 Task: Toggle the show suggestions as a snippets option in the meme.
Action: Mouse moved to (18, 541)
Screenshot: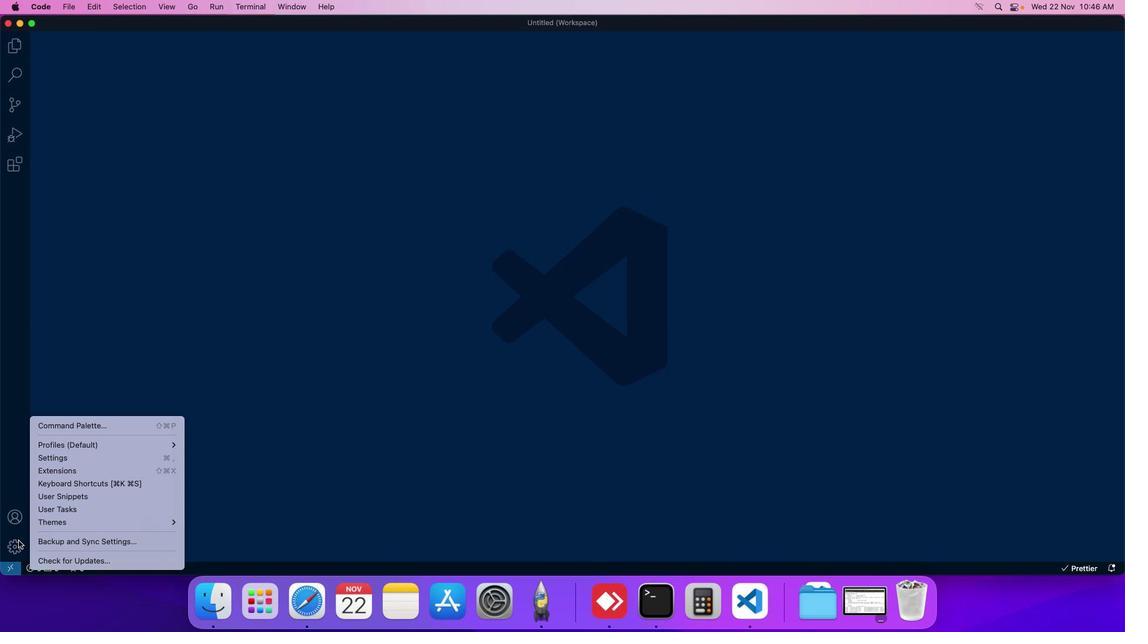 
Action: Mouse pressed left at (18, 541)
Screenshot: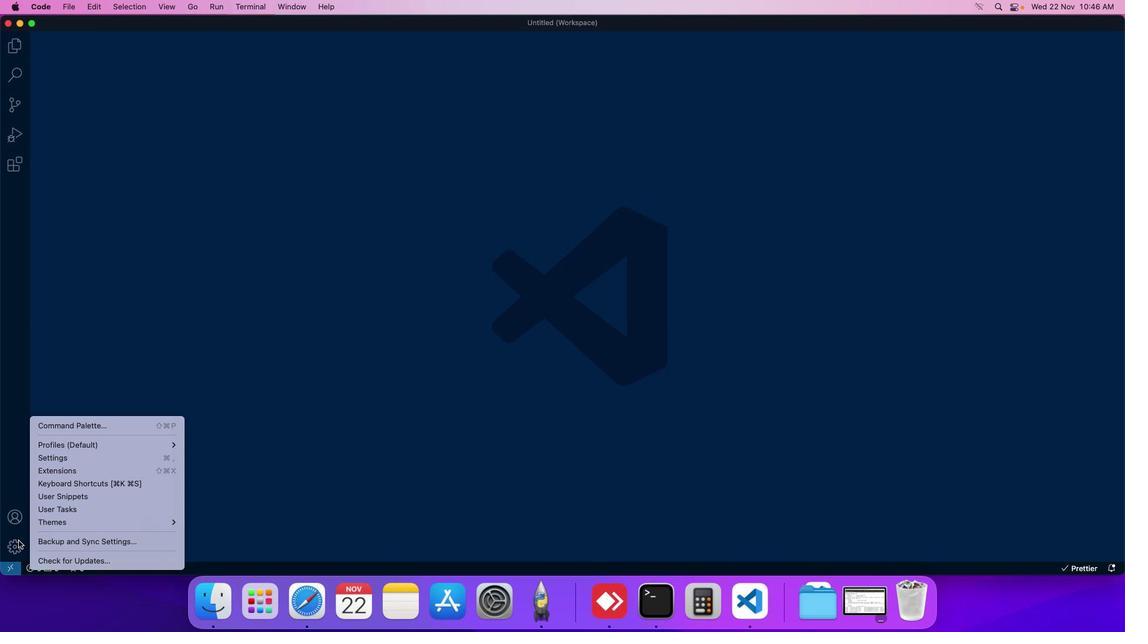 
Action: Mouse moved to (82, 459)
Screenshot: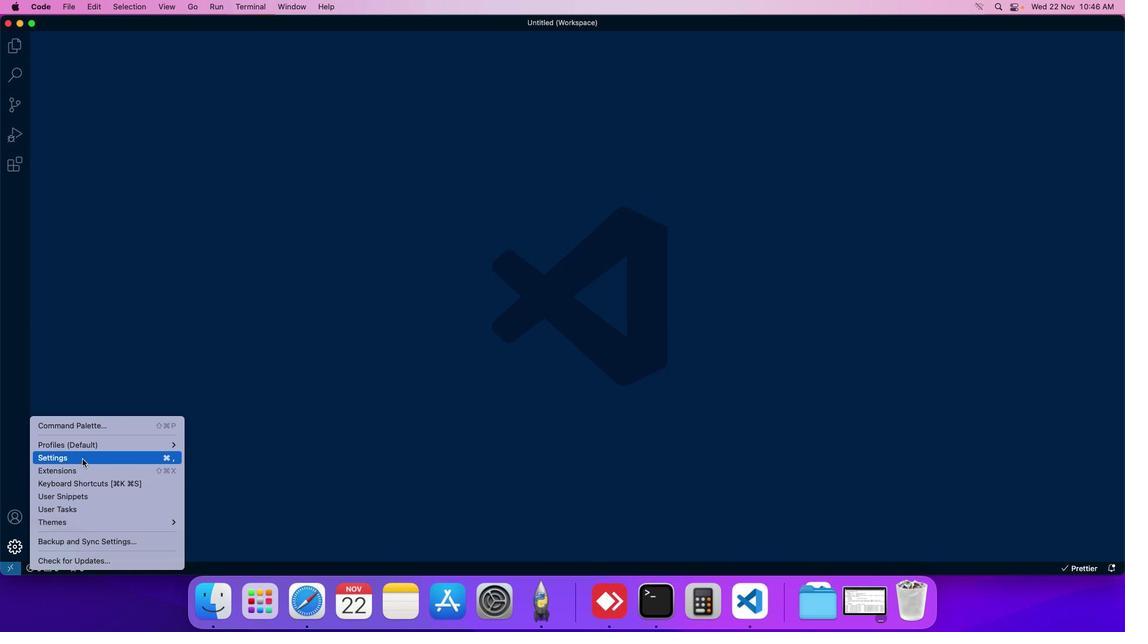 
Action: Mouse pressed left at (82, 459)
Screenshot: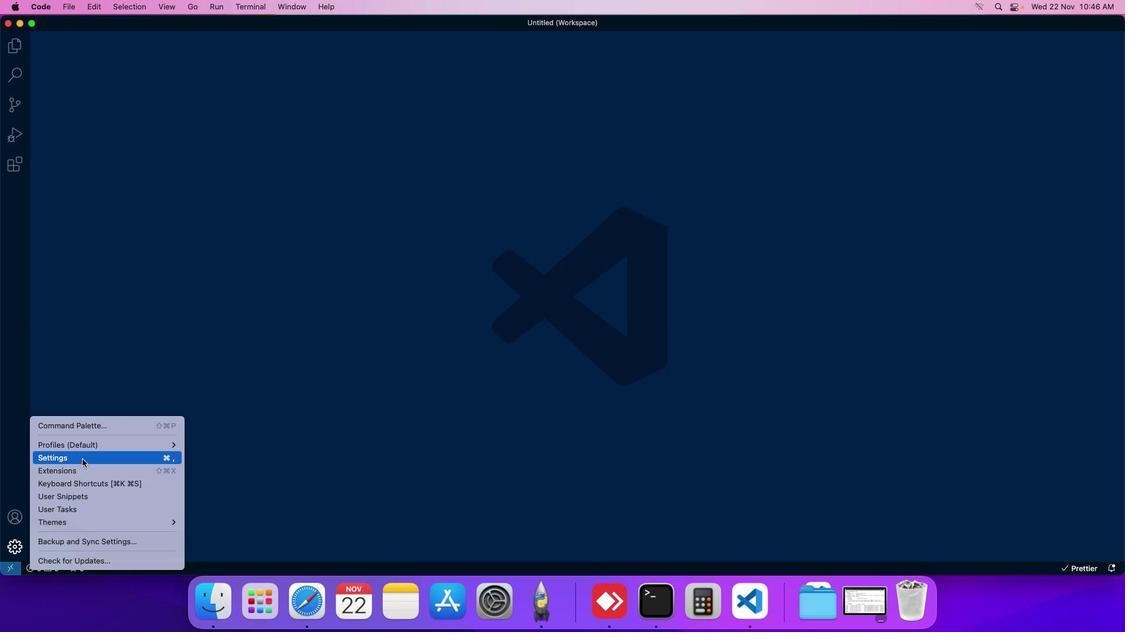 
Action: Mouse moved to (278, 92)
Screenshot: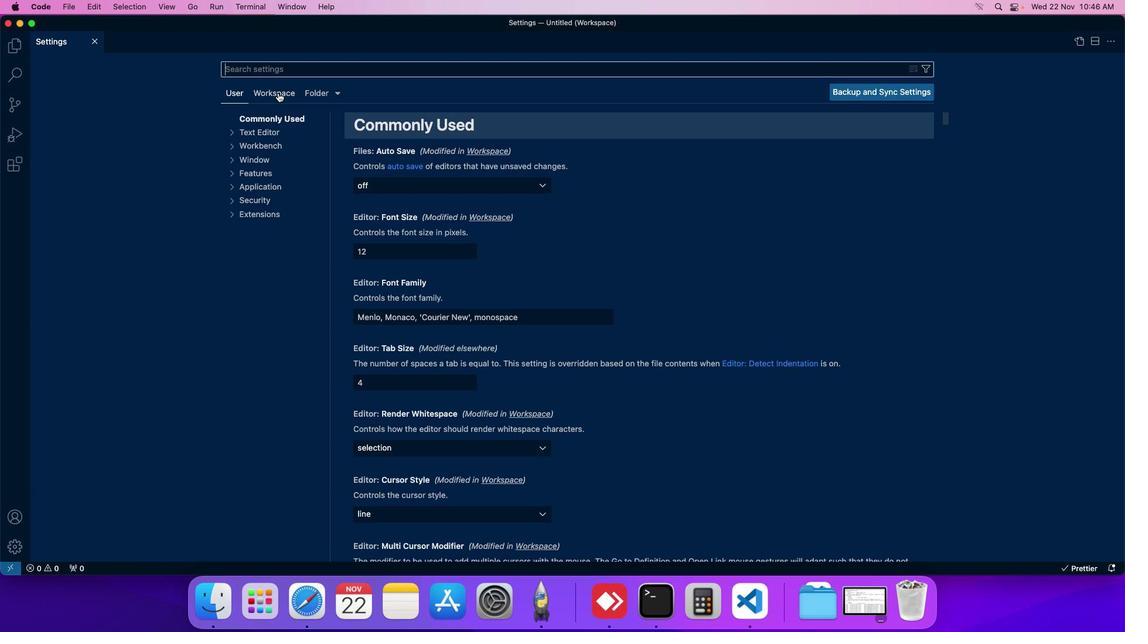 
Action: Mouse pressed left at (278, 92)
Screenshot: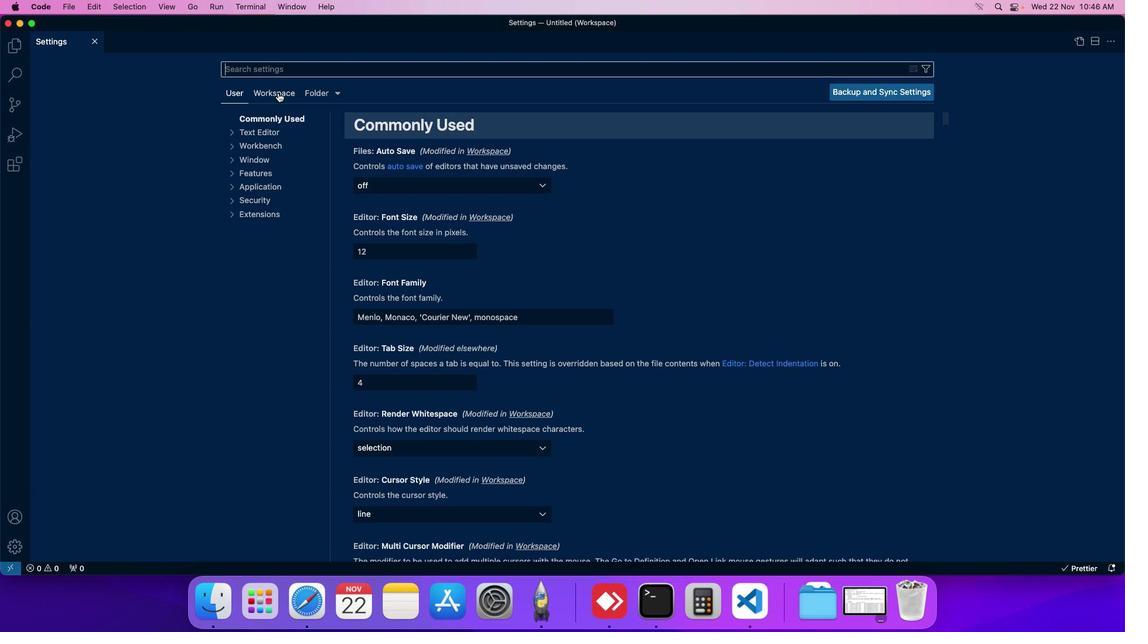 
Action: Mouse moved to (276, 198)
Screenshot: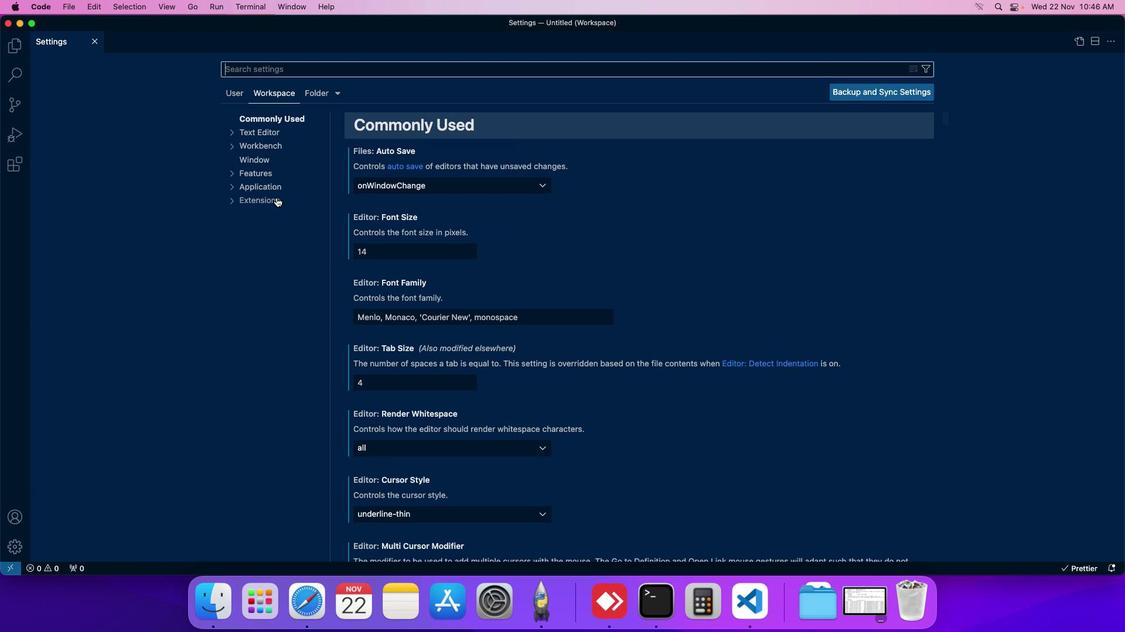 
Action: Mouse pressed left at (276, 198)
Screenshot: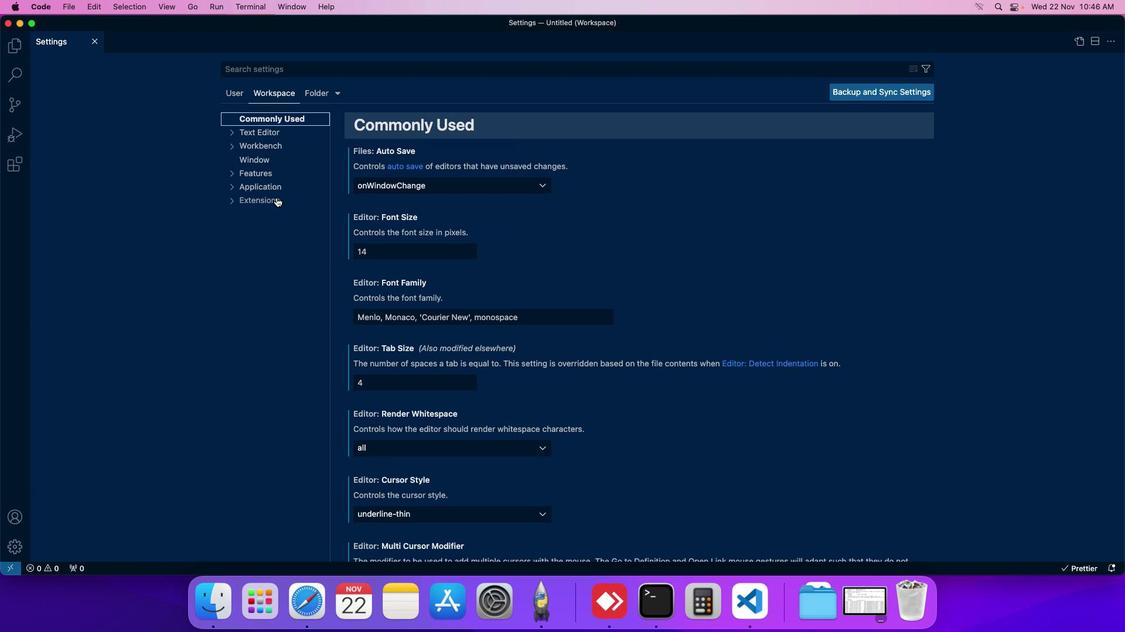 
Action: Mouse moved to (268, 240)
Screenshot: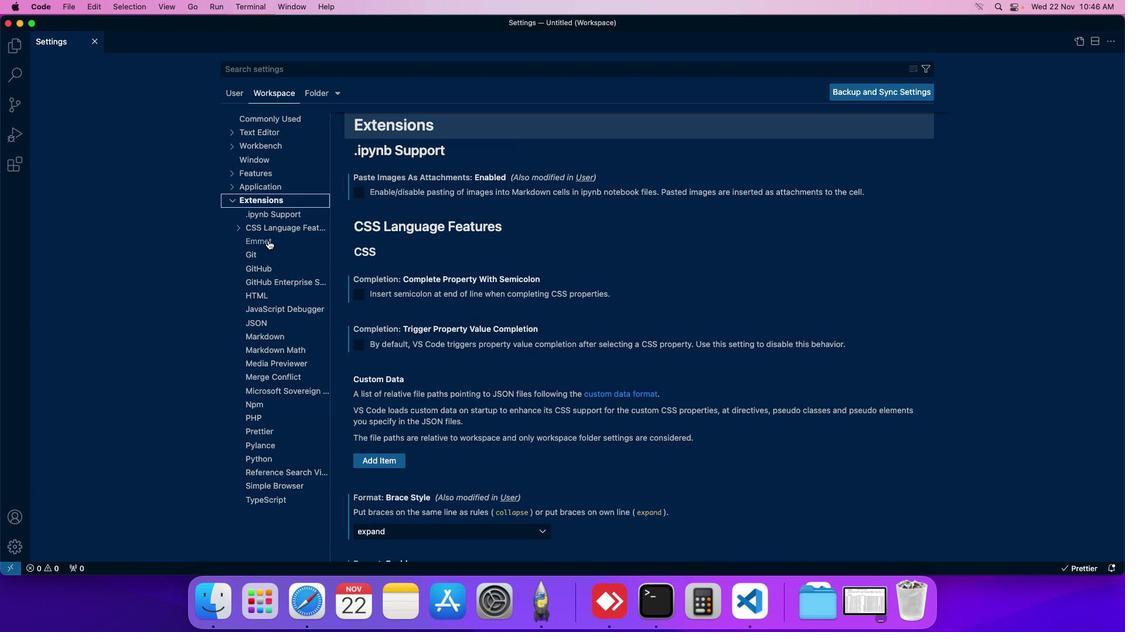 
Action: Mouse pressed left at (268, 240)
Screenshot: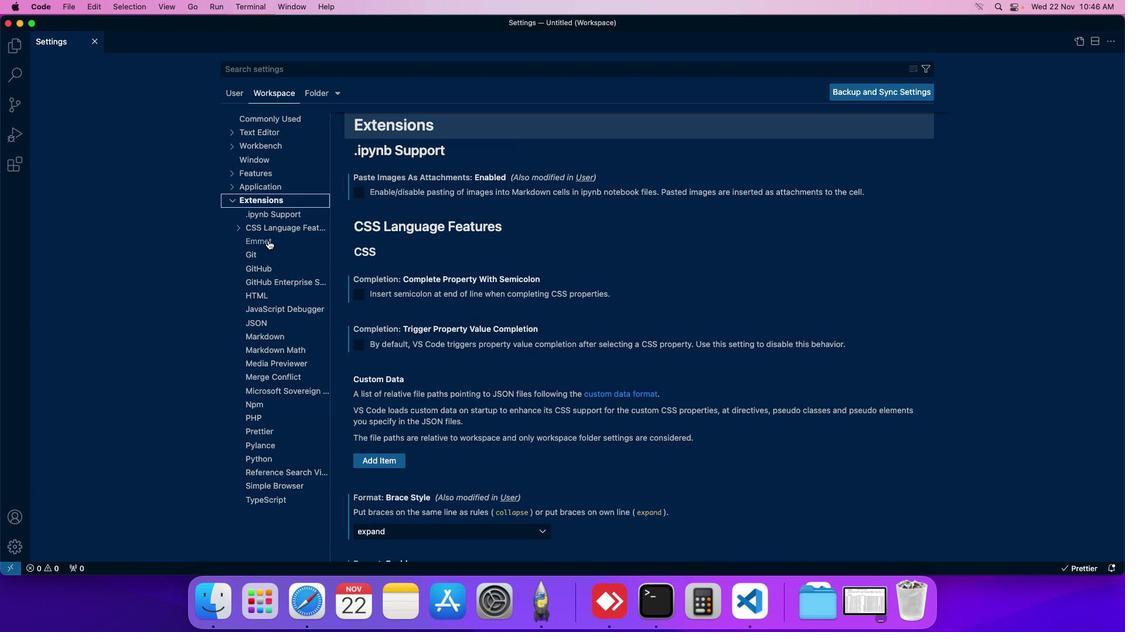 
Action: Mouse moved to (383, 268)
Screenshot: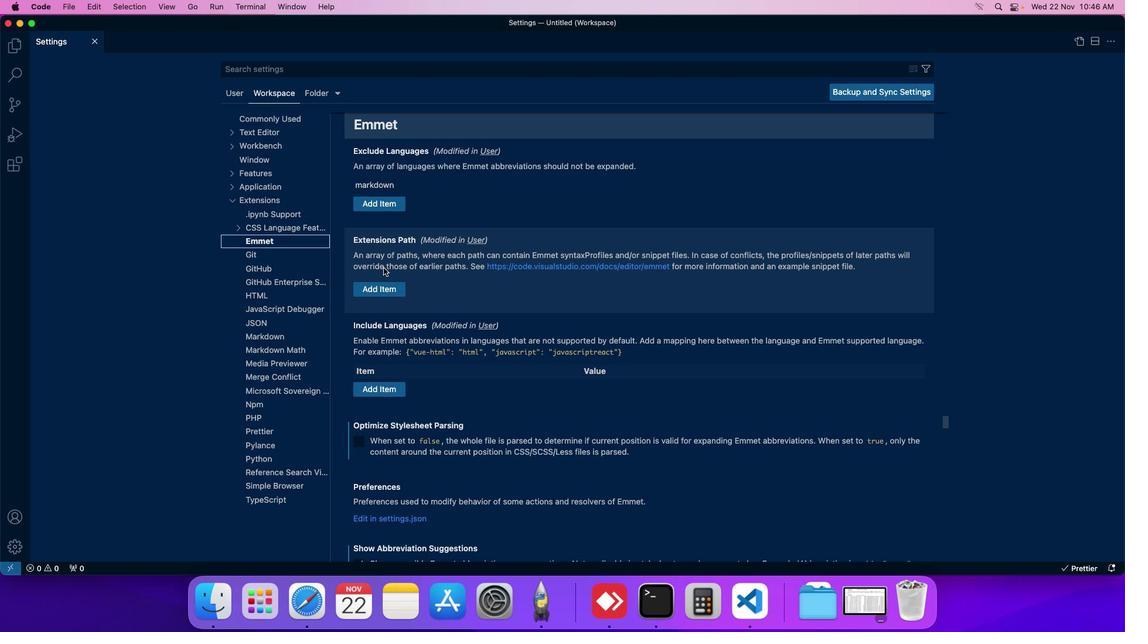 
Action: Mouse scrolled (383, 268) with delta (0, 0)
Screenshot: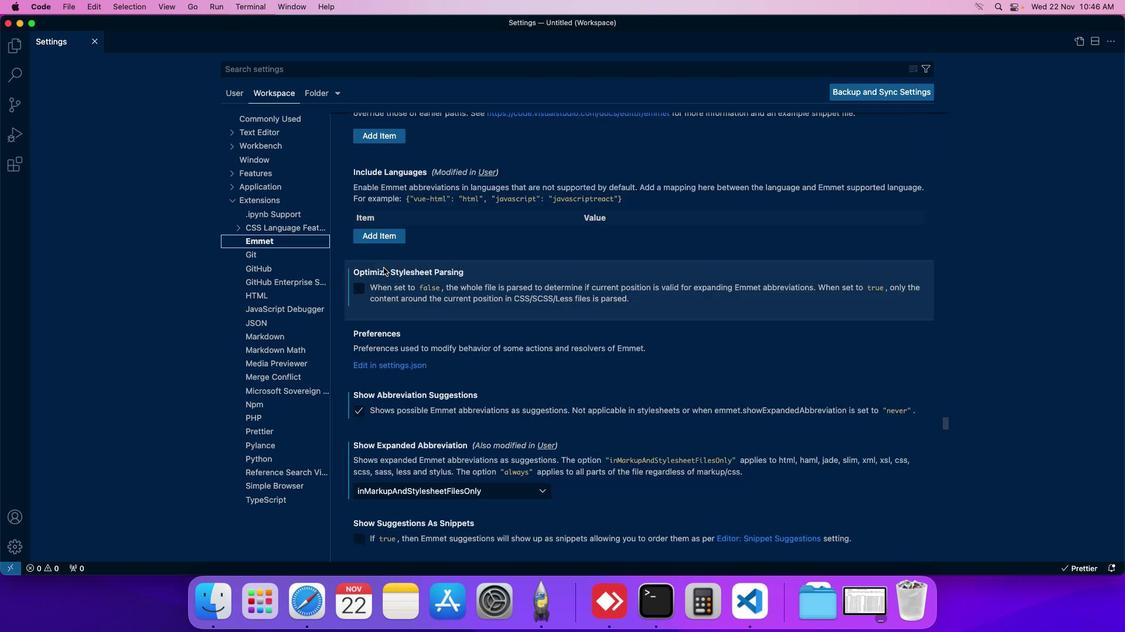 
Action: Mouse scrolled (383, 268) with delta (0, 0)
Screenshot: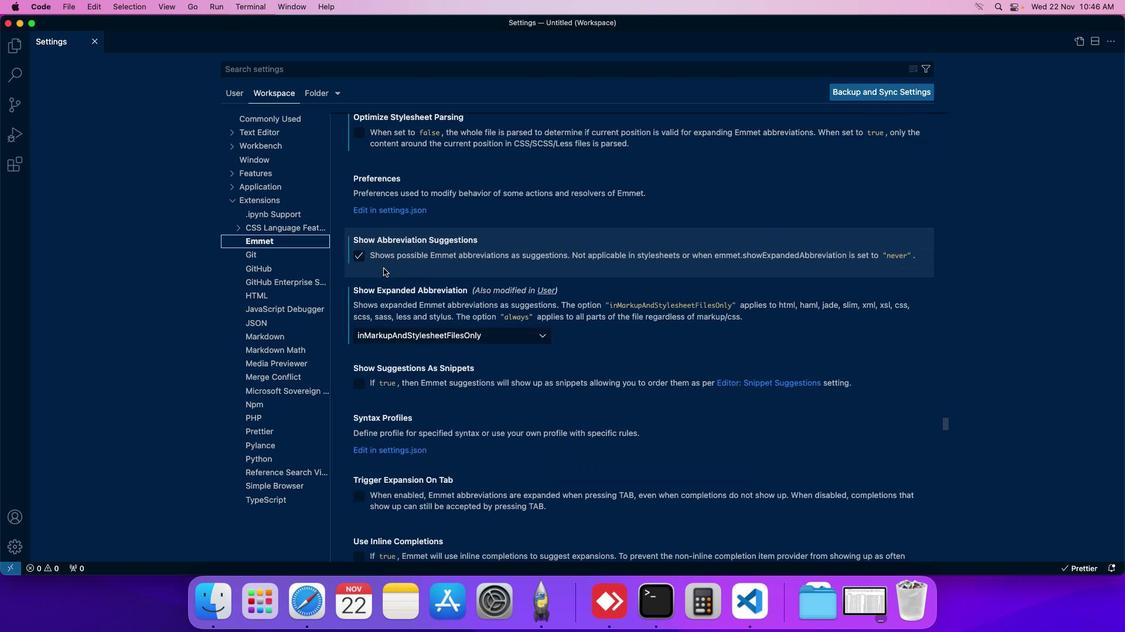
Action: Mouse moved to (357, 236)
Screenshot: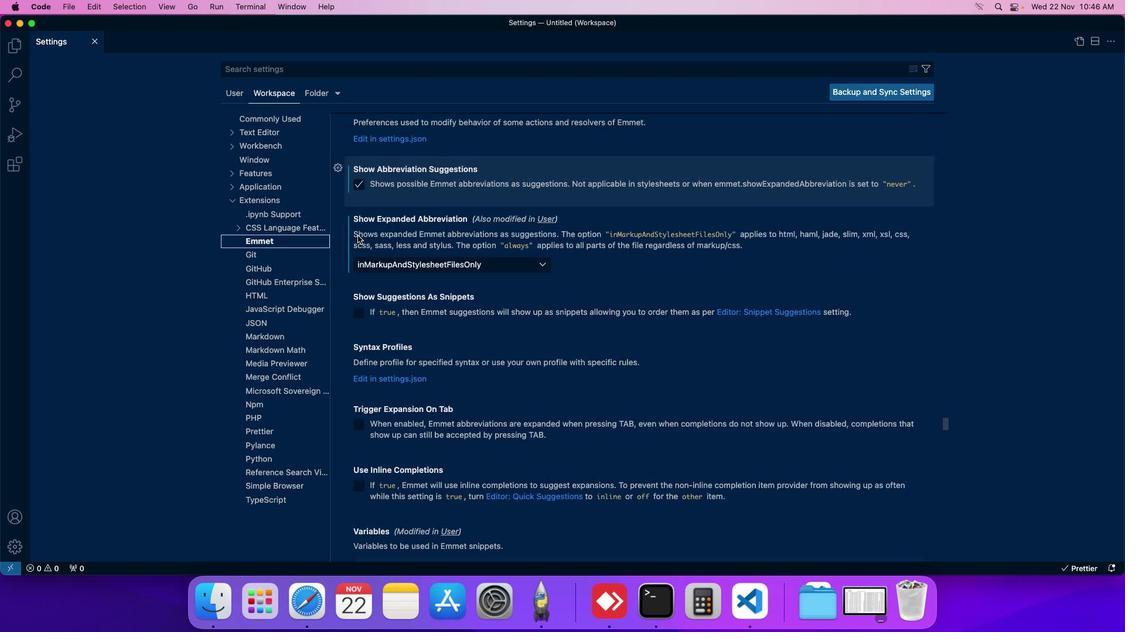 
Action: Mouse scrolled (357, 236) with delta (0, 0)
Screenshot: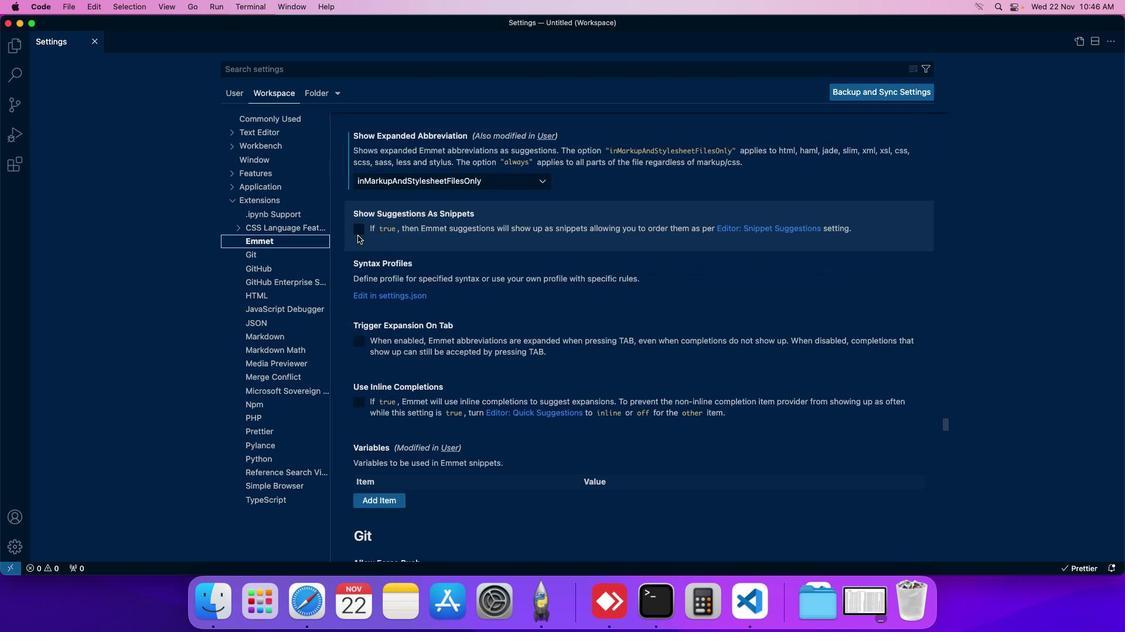 
Action: Mouse moved to (361, 232)
Screenshot: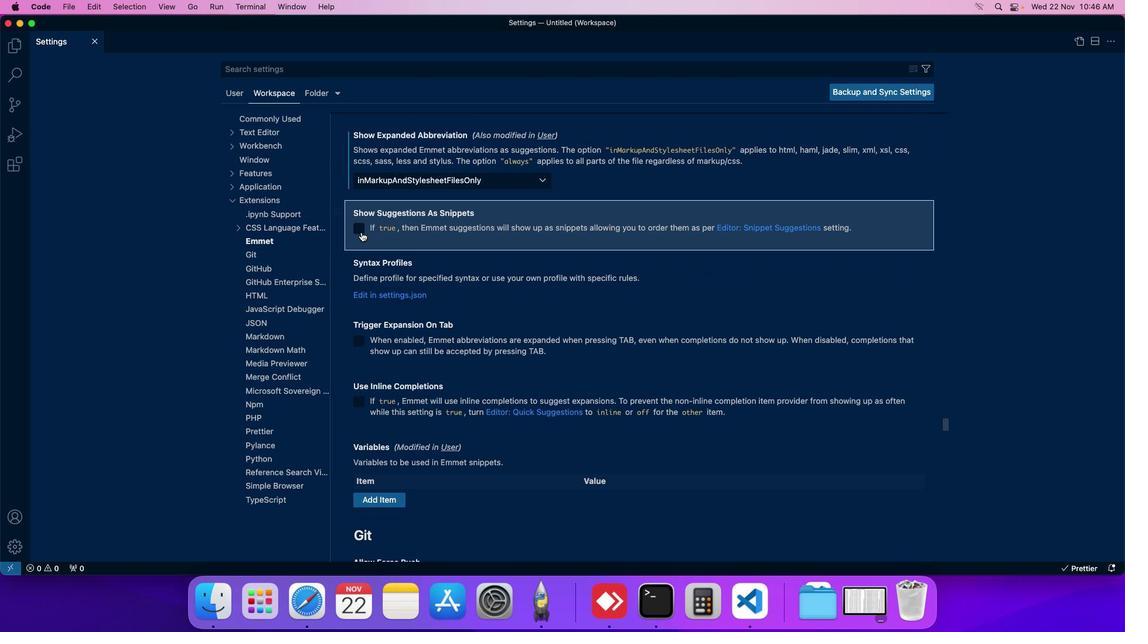 
Action: Mouse pressed left at (361, 232)
Screenshot: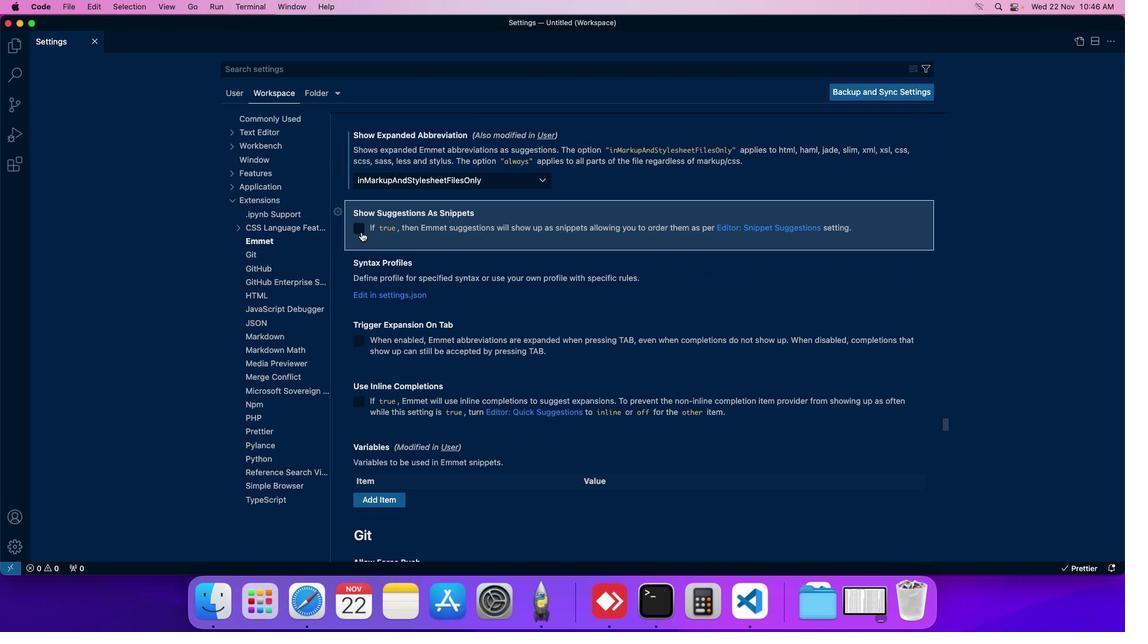 
Action: Mouse moved to (367, 234)
Screenshot: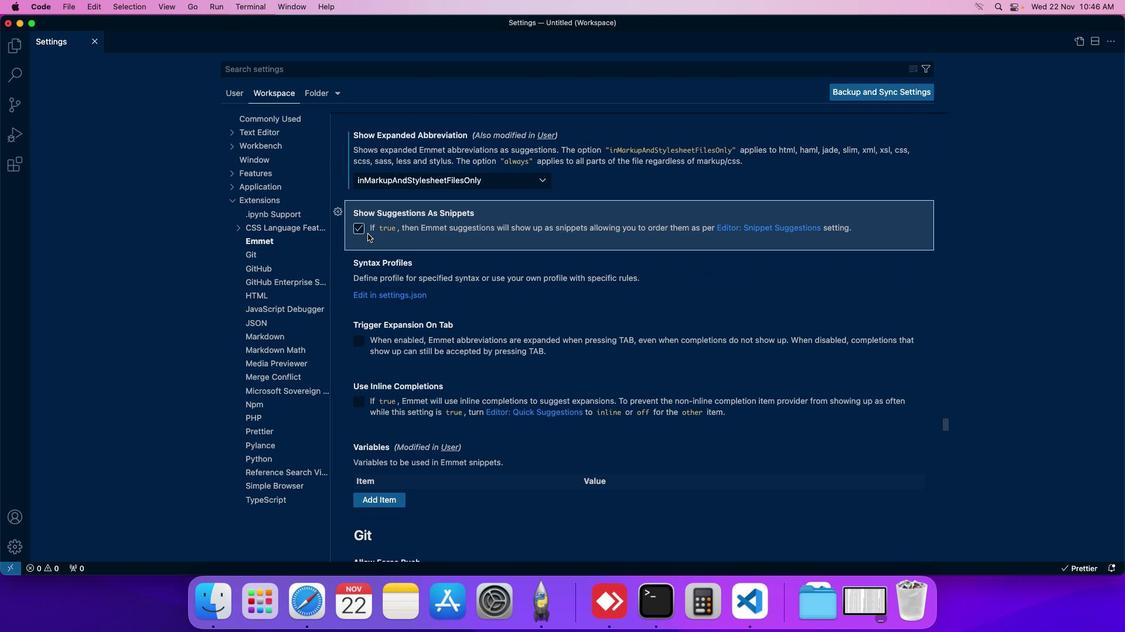 
